 Task: In Mark's project, Enable the field "Repository" for the table layout.
Action: Mouse moved to (21, 111)
Screenshot: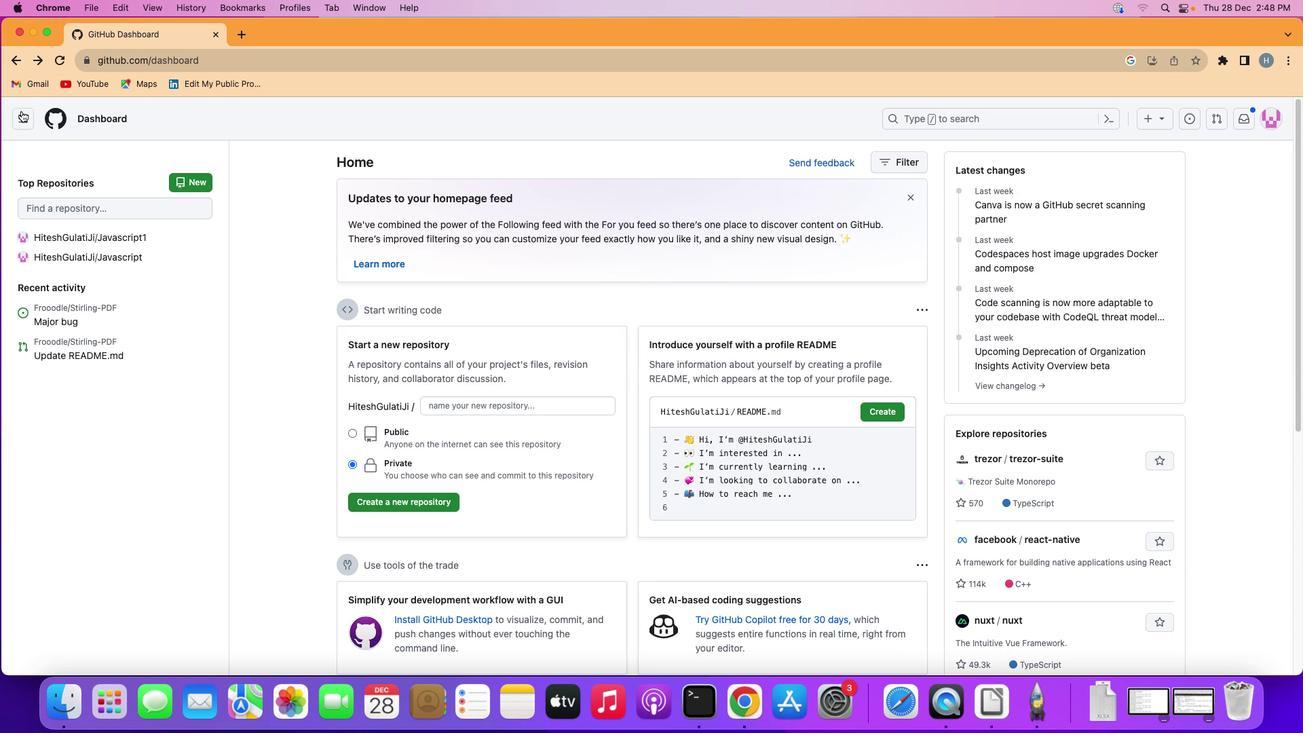 
Action: Mouse pressed left at (21, 111)
Screenshot: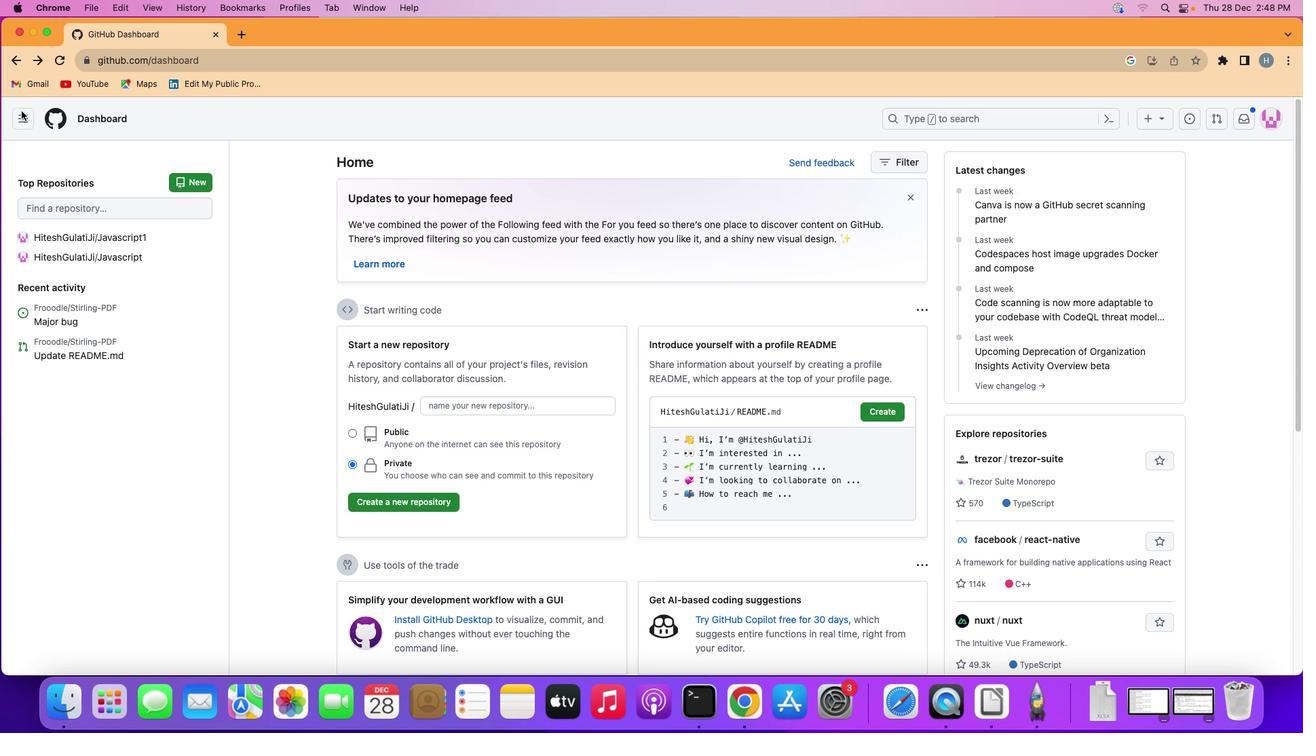 
Action: Mouse moved to (65, 211)
Screenshot: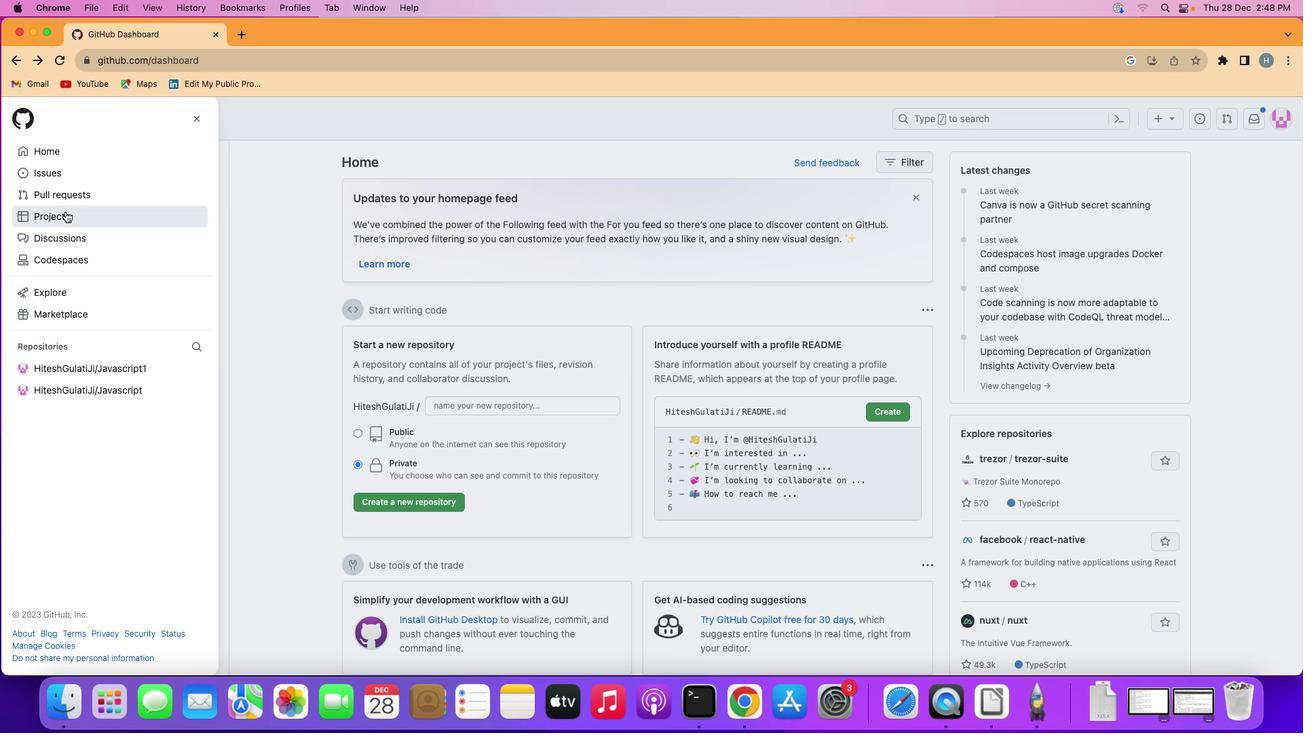 
Action: Mouse pressed left at (65, 211)
Screenshot: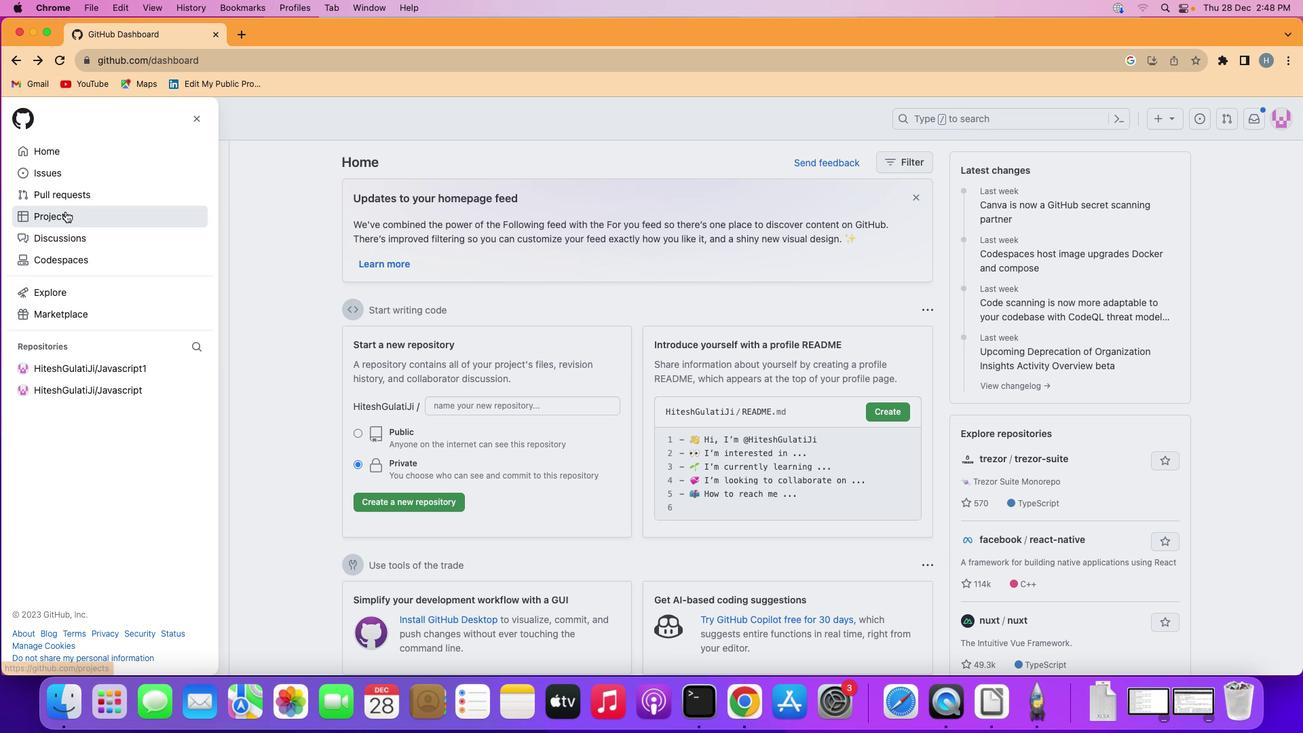 
Action: Mouse moved to (522, 247)
Screenshot: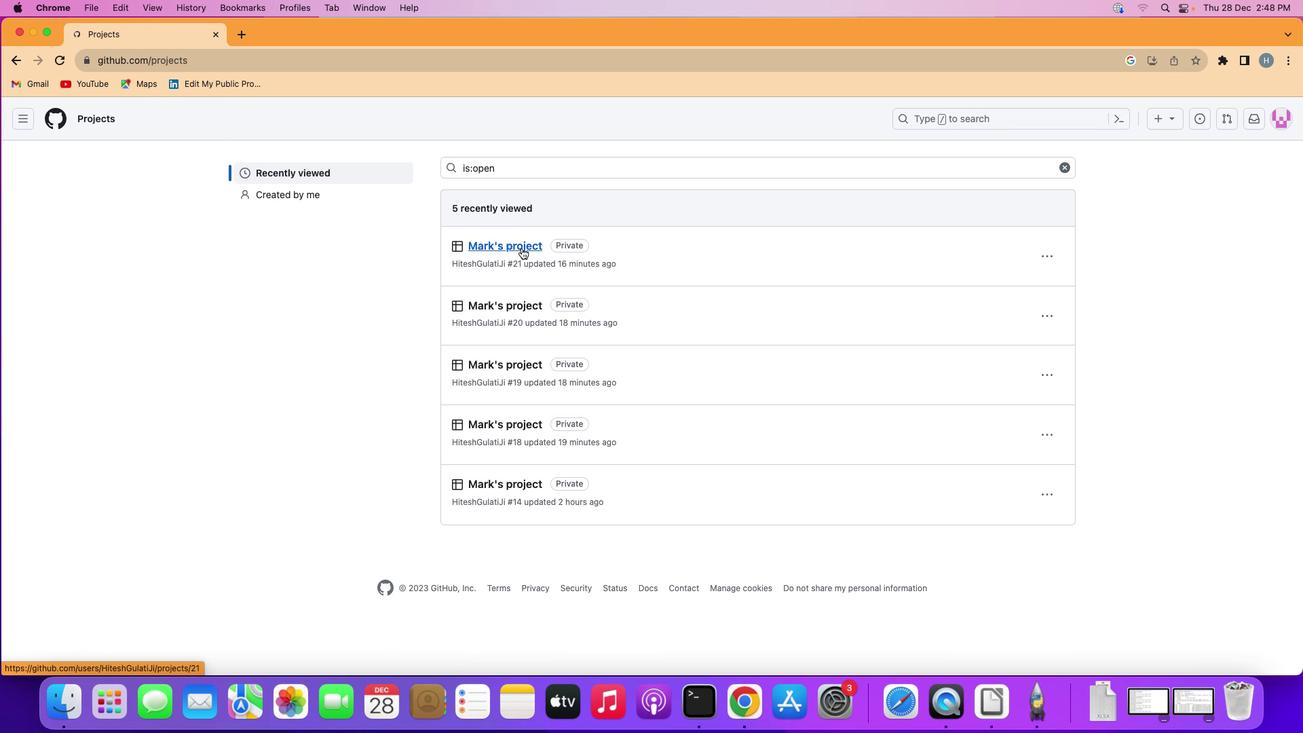 
Action: Mouse pressed left at (522, 247)
Screenshot: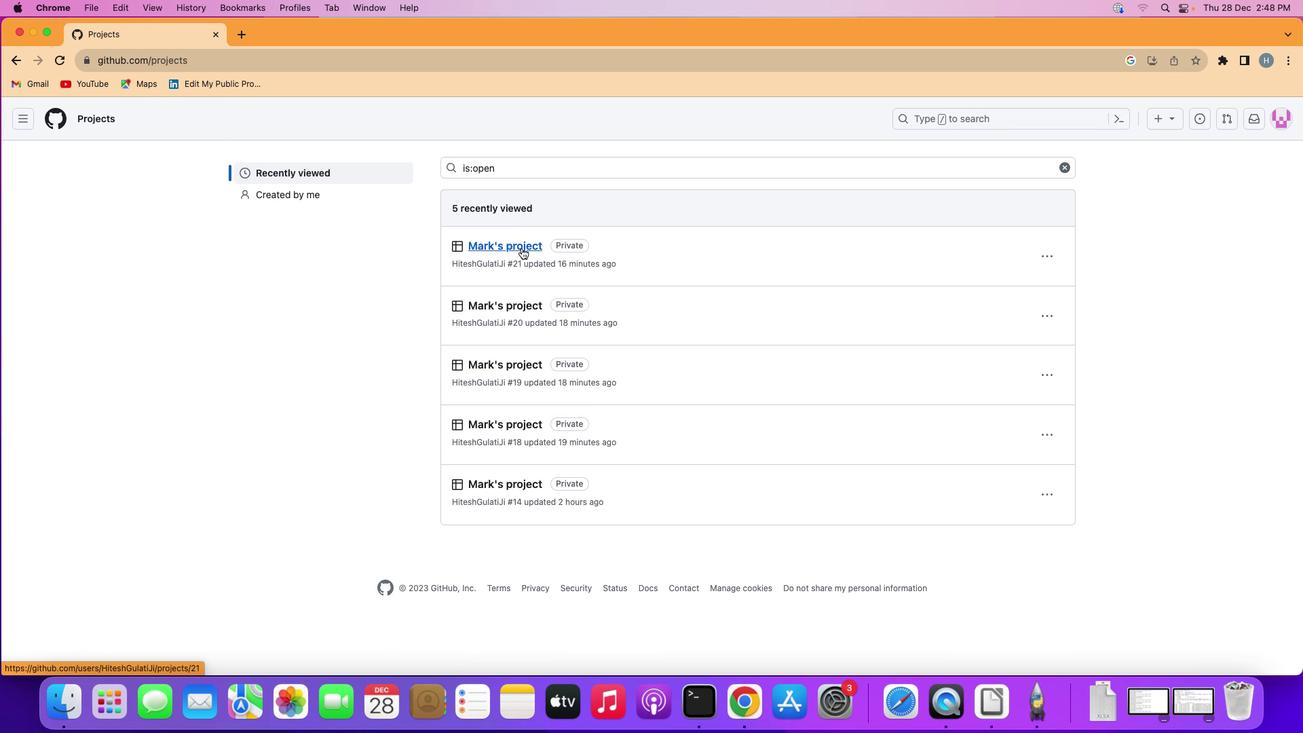 
Action: Mouse moved to (95, 187)
Screenshot: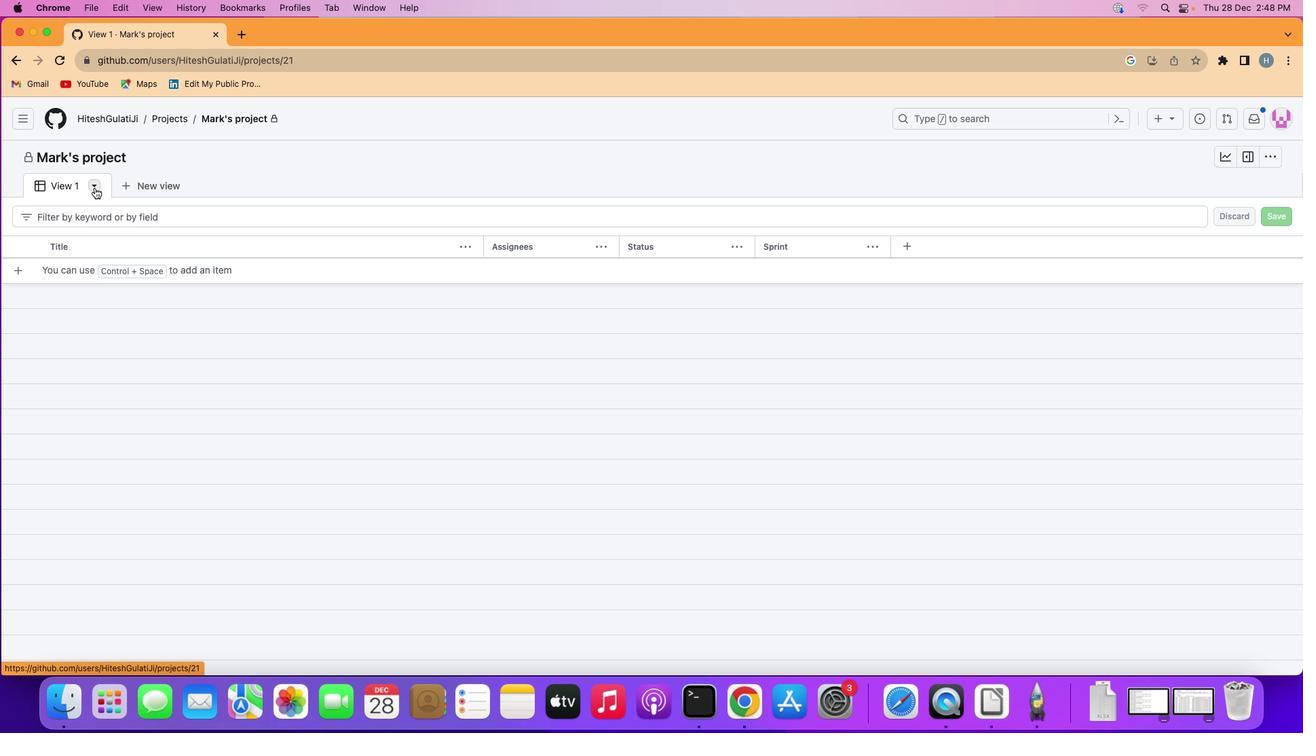 
Action: Mouse pressed left at (95, 187)
Screenshot: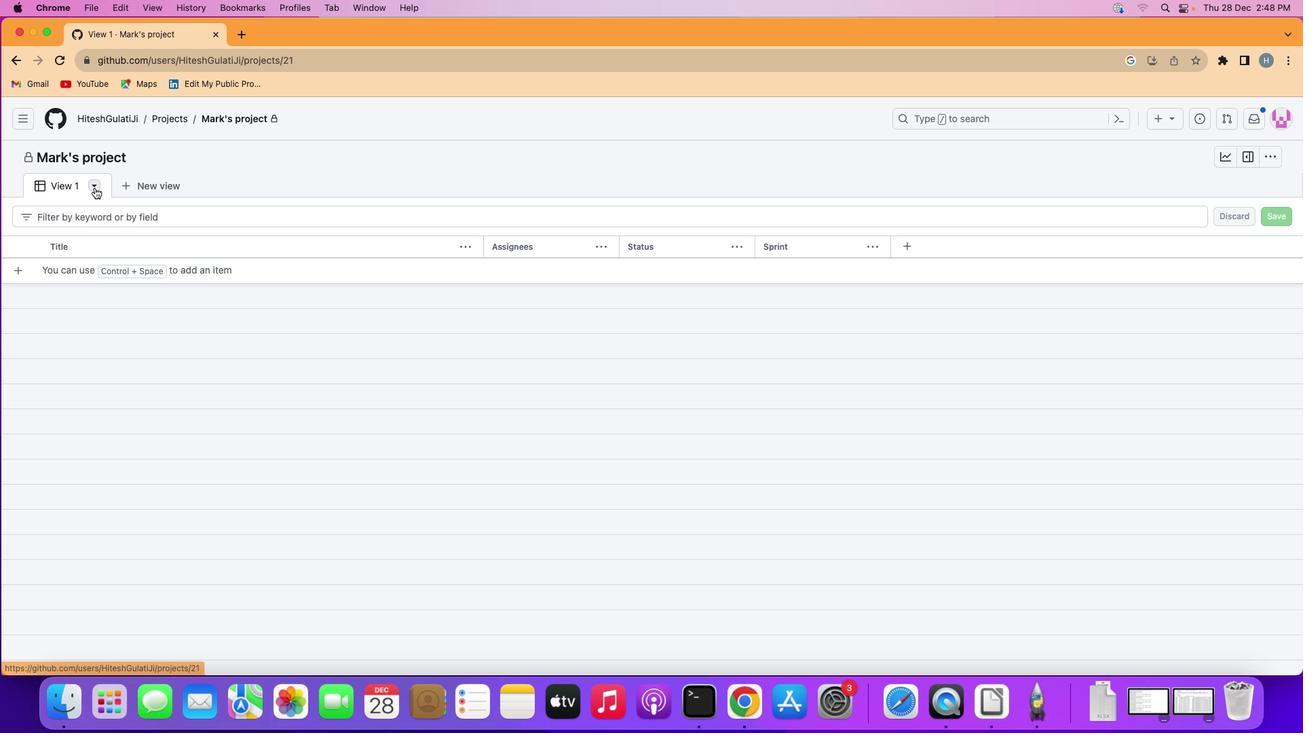 
Action: Mouse moved to (151, 275)
Screenshot: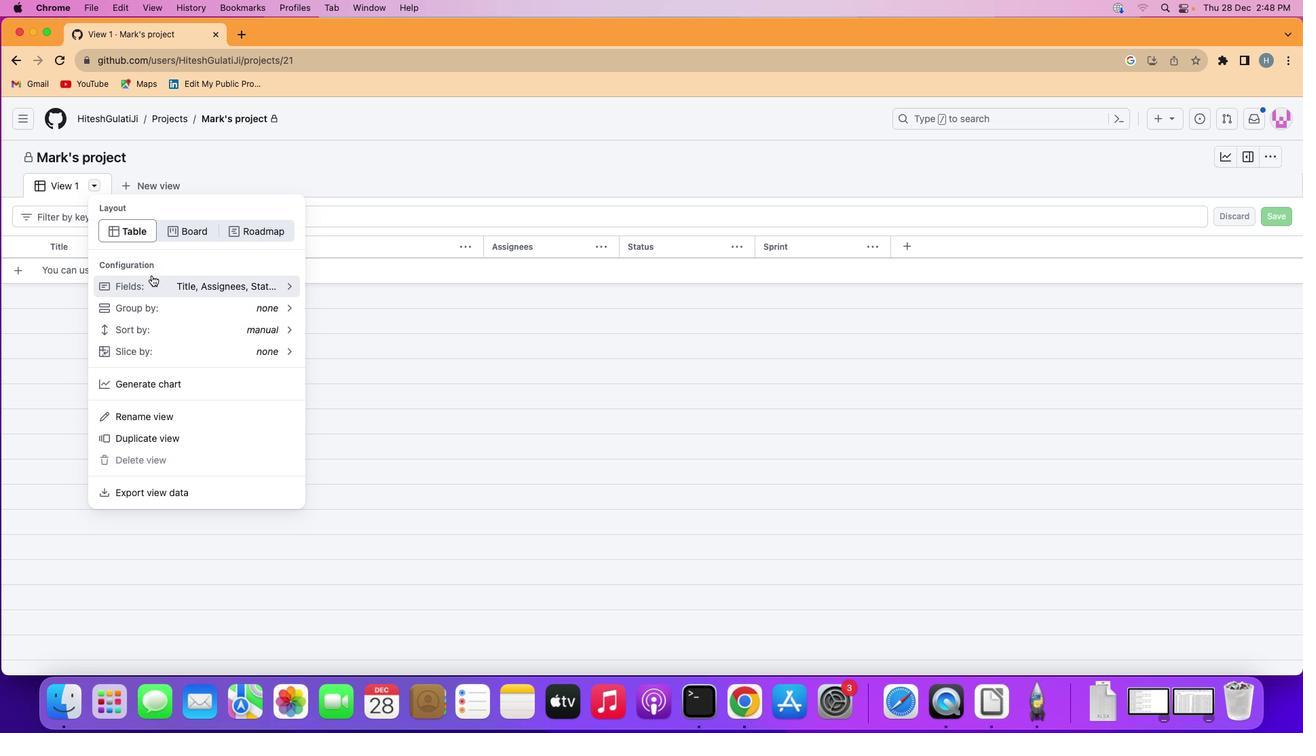 
Action: Mouse pressed left at (151, 275)
Screenshot: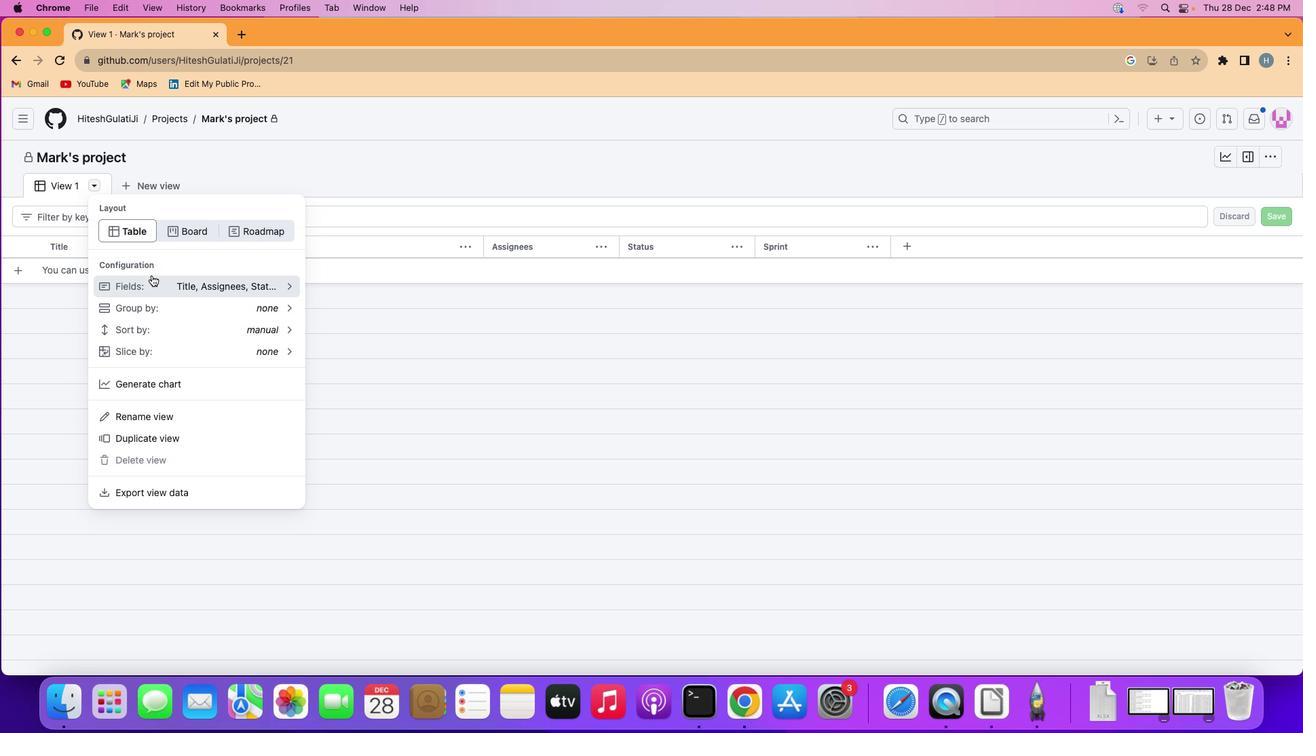 
Action: Mouse moved to (104, 455)
Screenshot: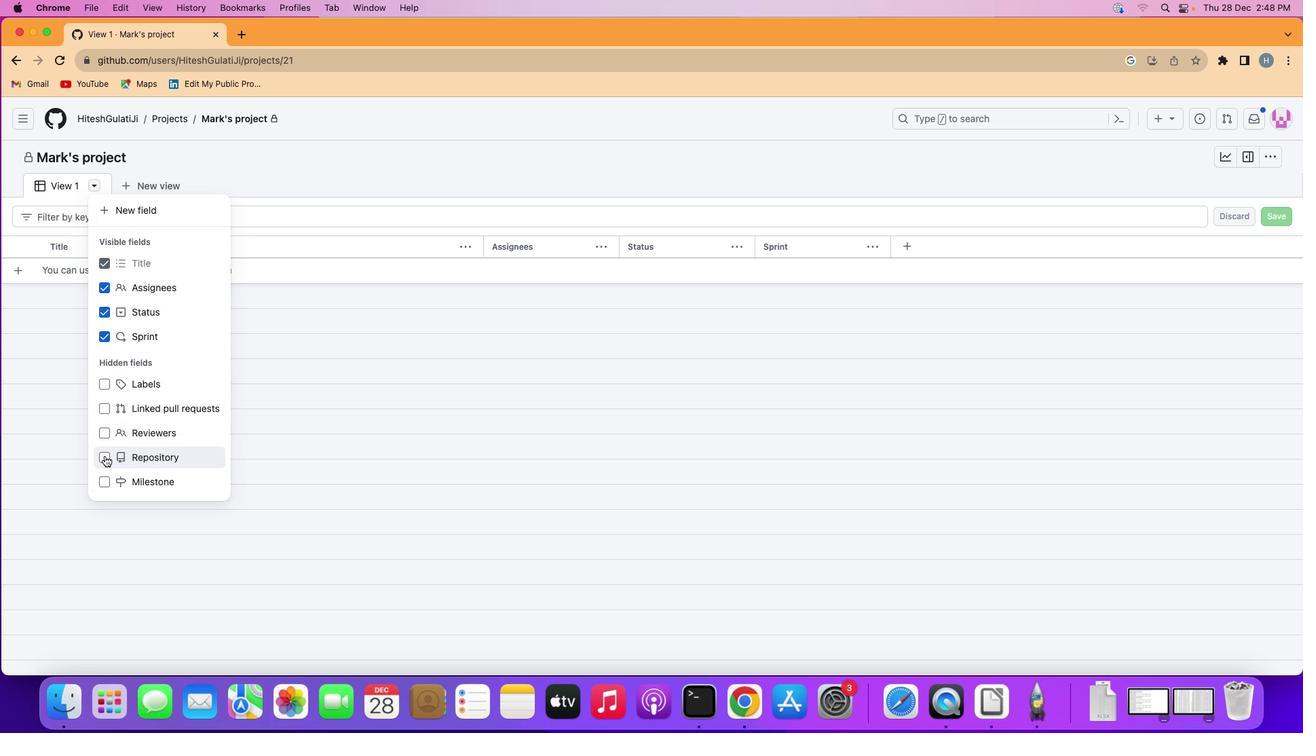 
Action: Mouse pressed left at (104, 455)
Screenshot: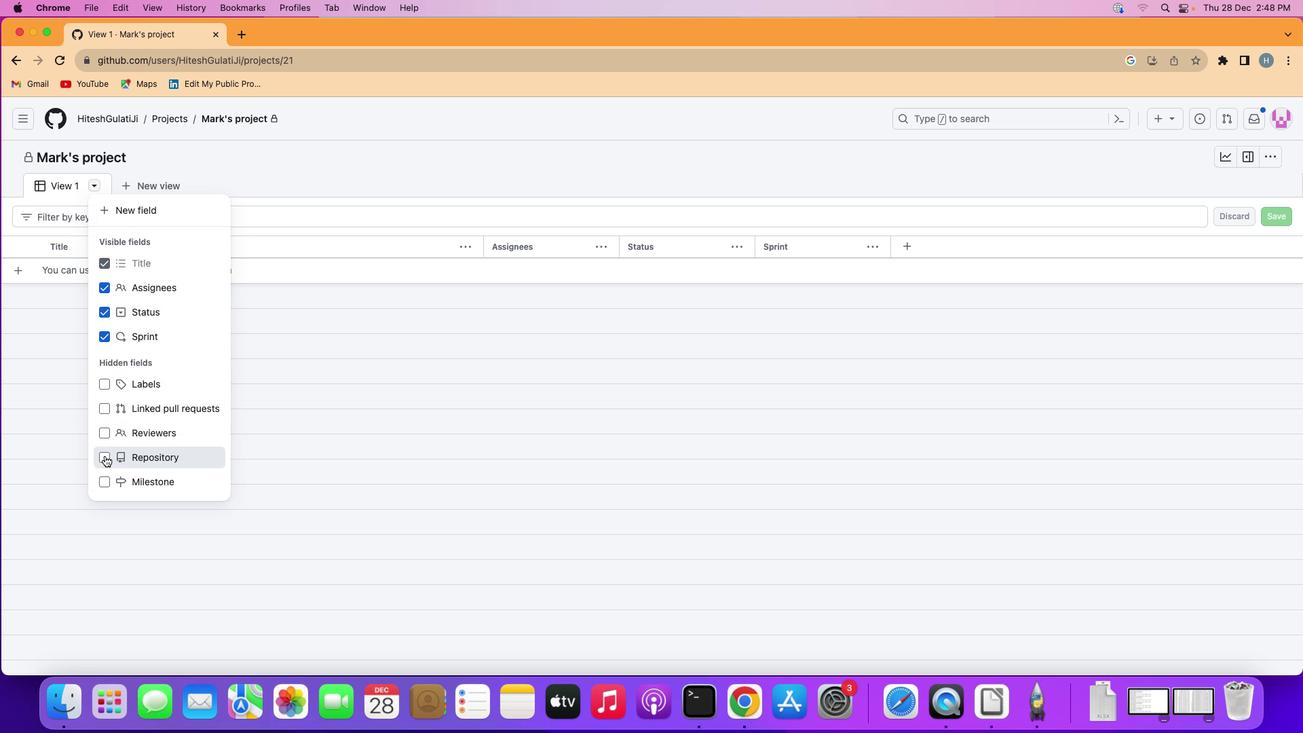 
Action: Mouse moved to (302, 389)
Screenshot: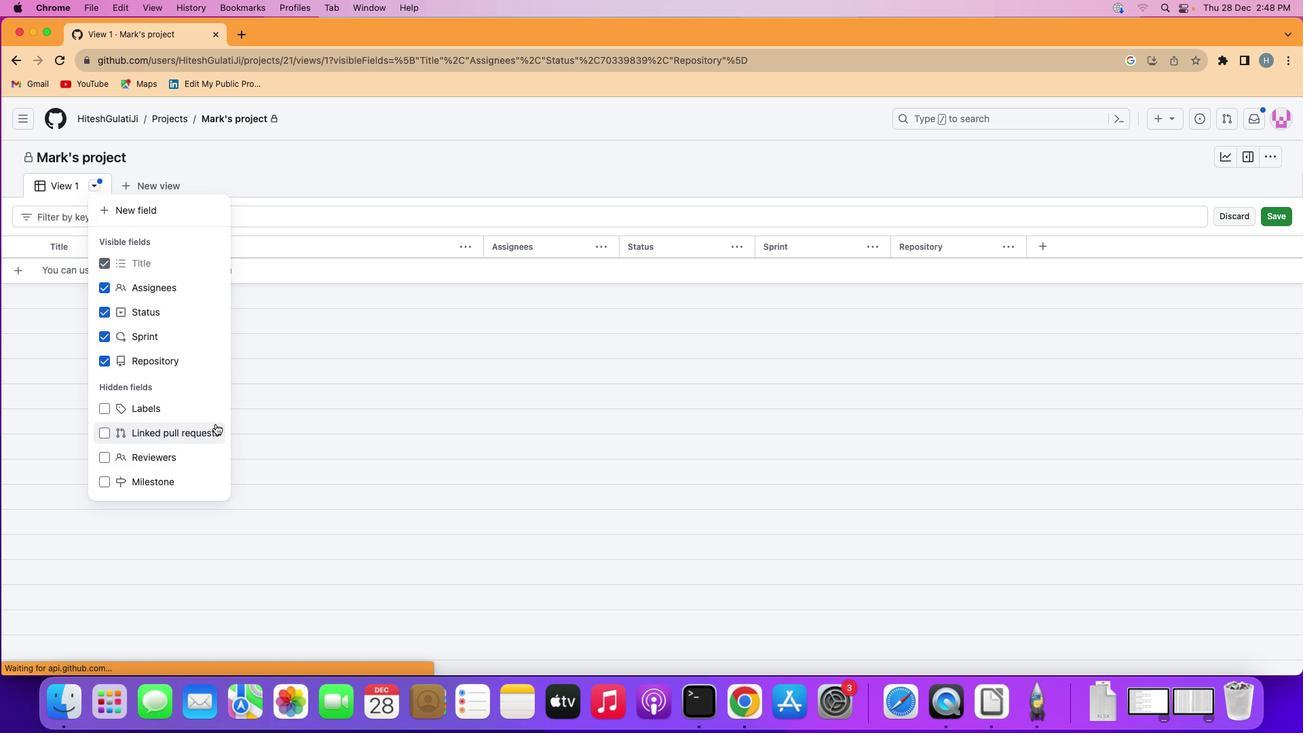 
